 Task: Add Nordic Naturals Ultimate Omega 2X to the cart.
Action: Mouse moved to (314, 141)
Screenshot: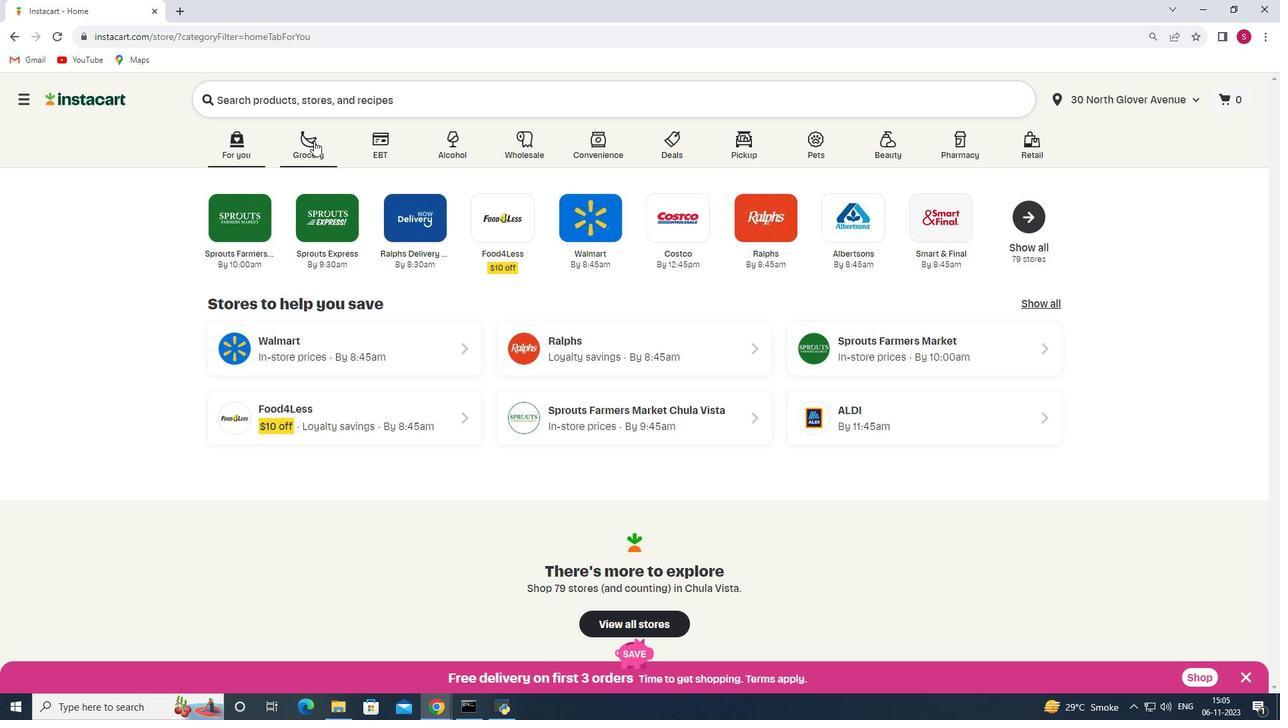 
Action: Mouse pressed left at (314, 141)
Screenshot: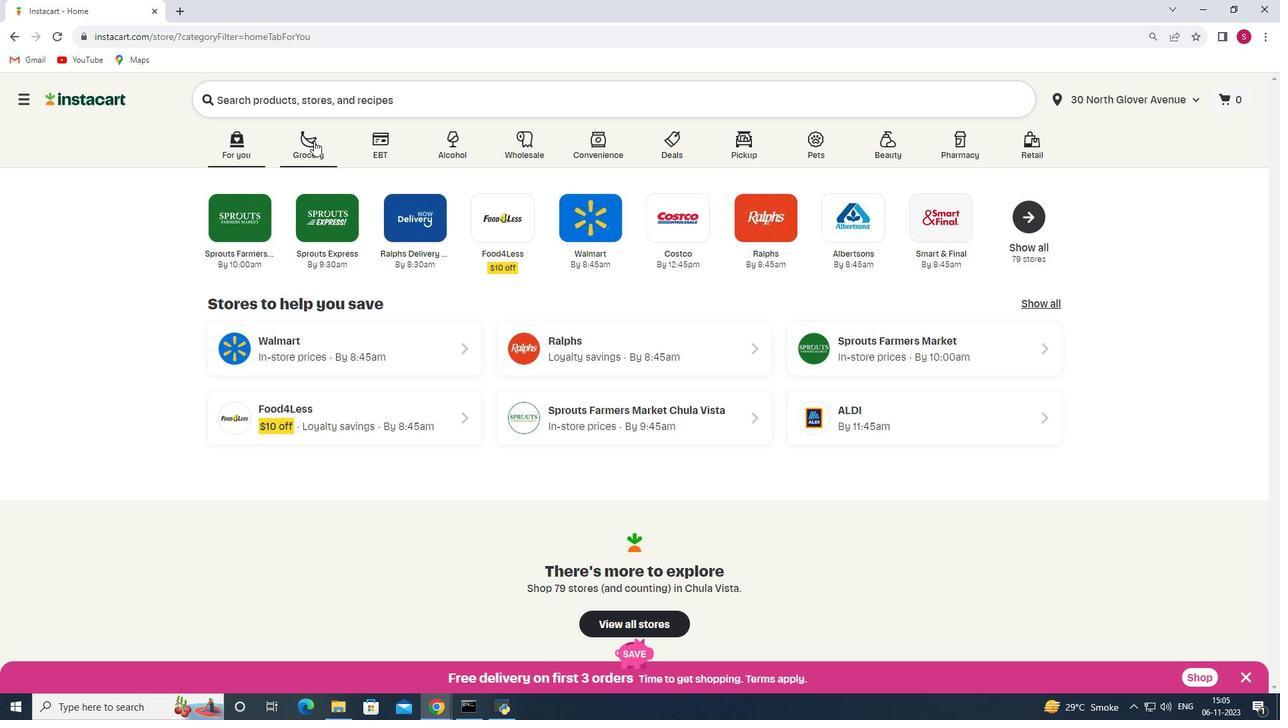 
Action: Mouse moved to (292, 384)
Screenshot: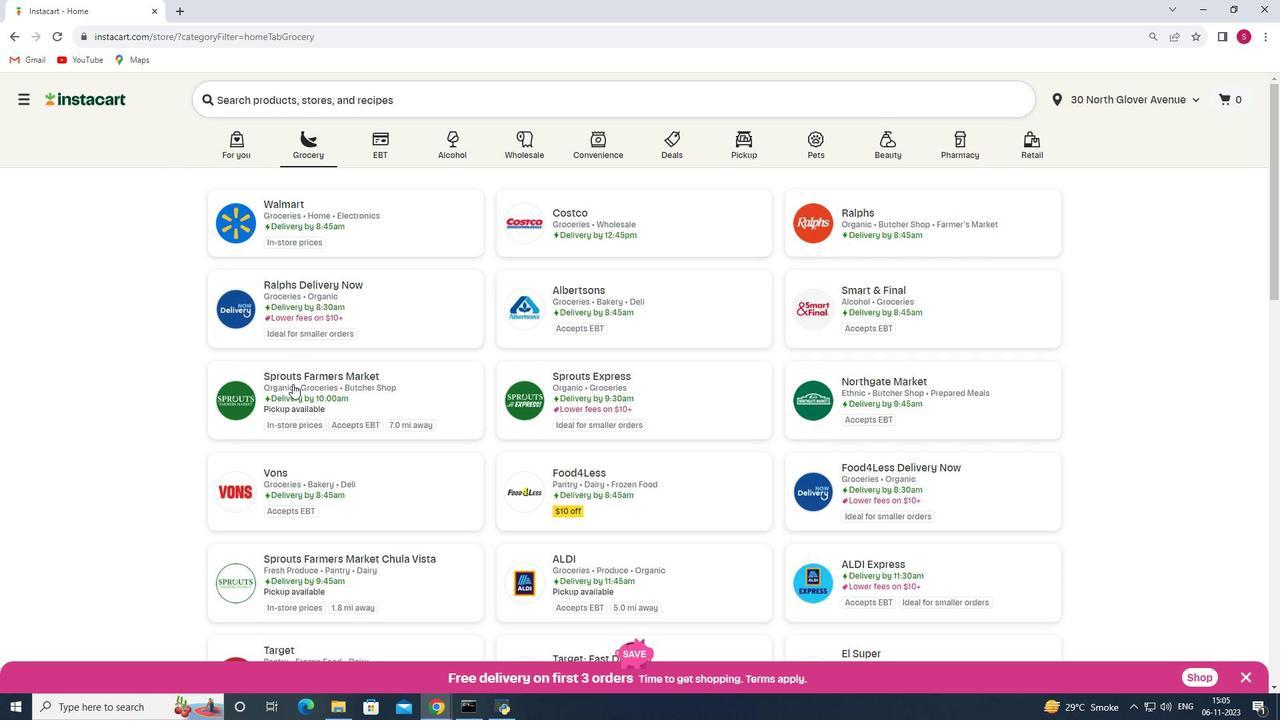 
Action: Mouse pressed left at (292, 384)
Screenshot: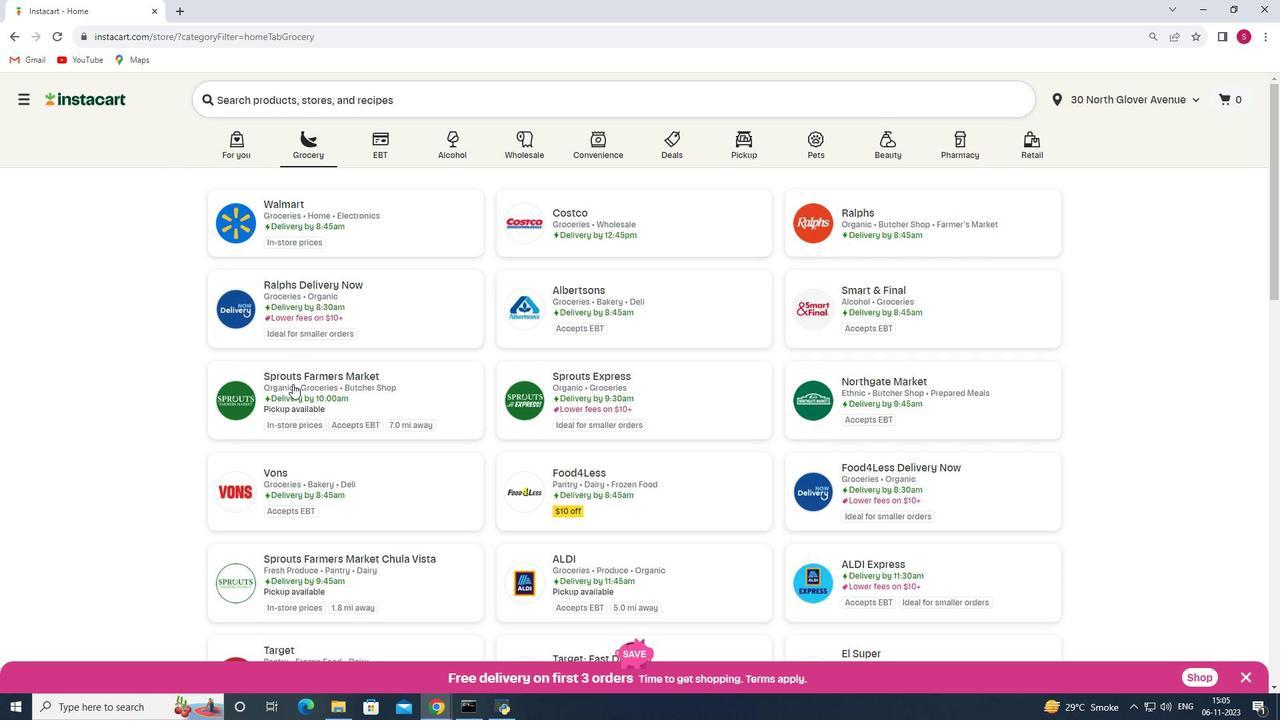 
Action: Mouse moved to (90, 440)
Screenshot: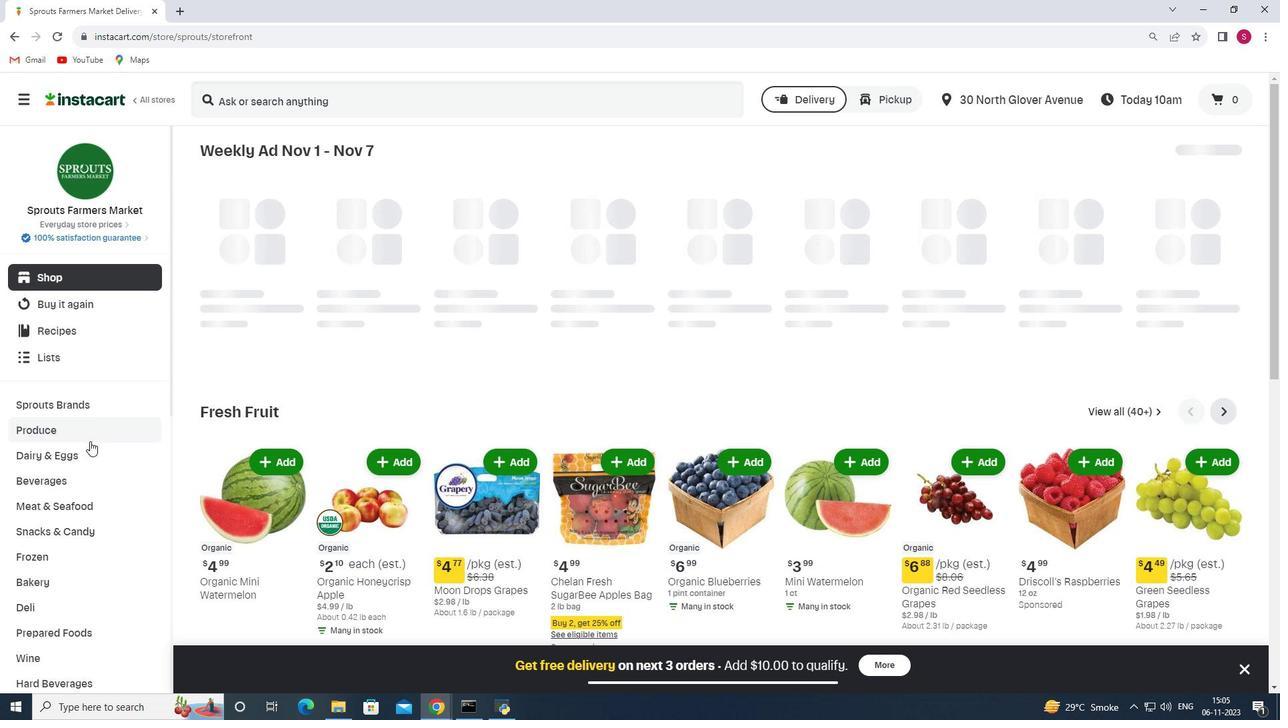 
Action: Mouse scrolled (90, 440) with delta (0, 0)
Screenshot: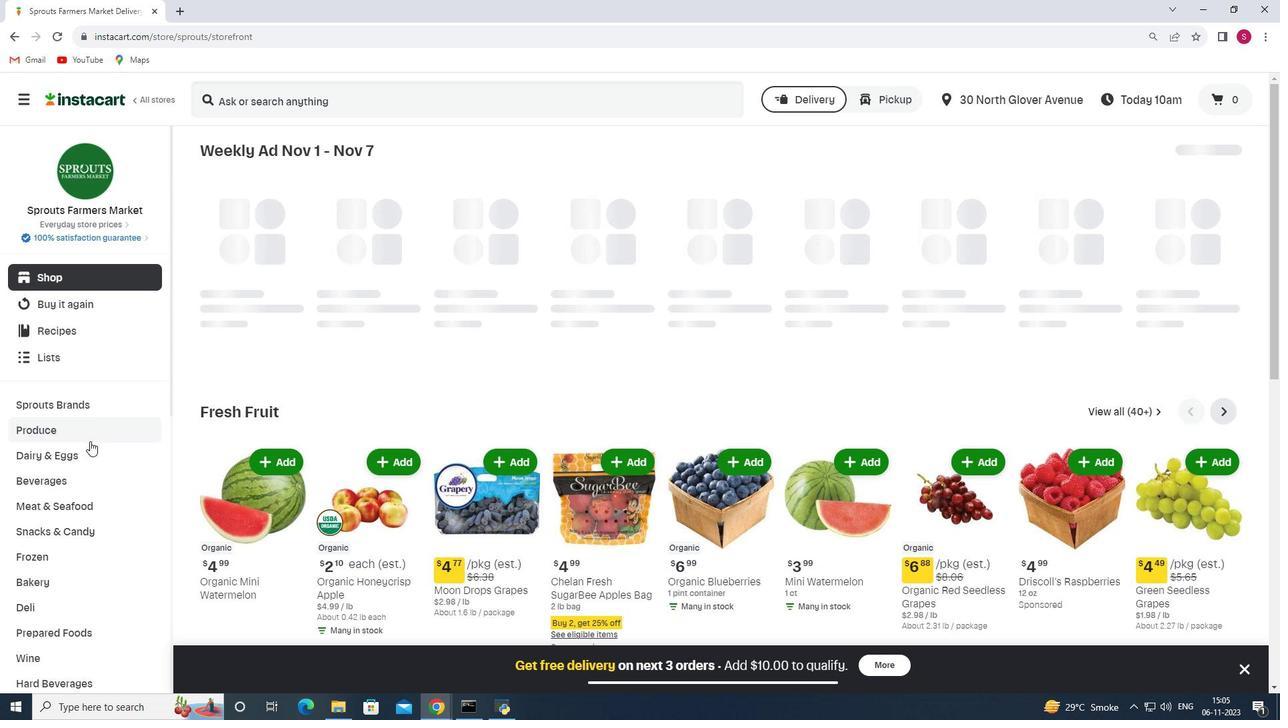 
Action: Mouse scrolled (90, 440) with delta (0, 0)
Screenshot: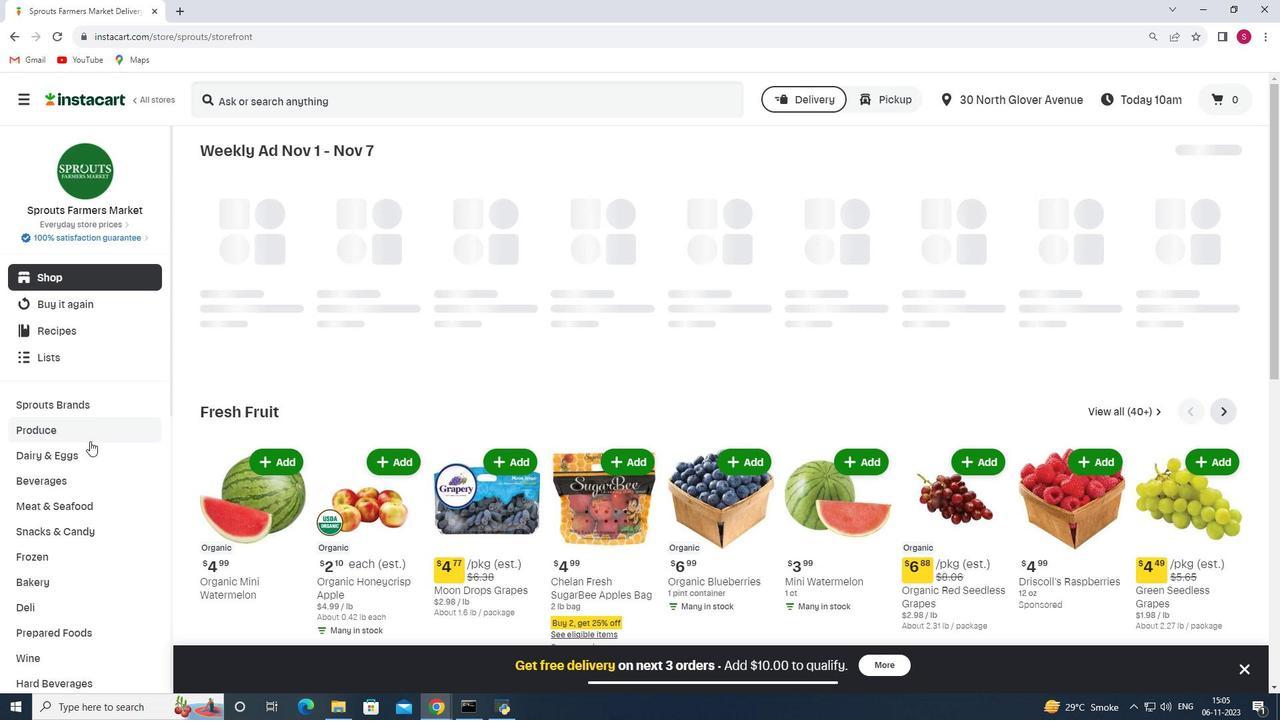 
Action: Mouse moved to (90, 441)
Screenshot: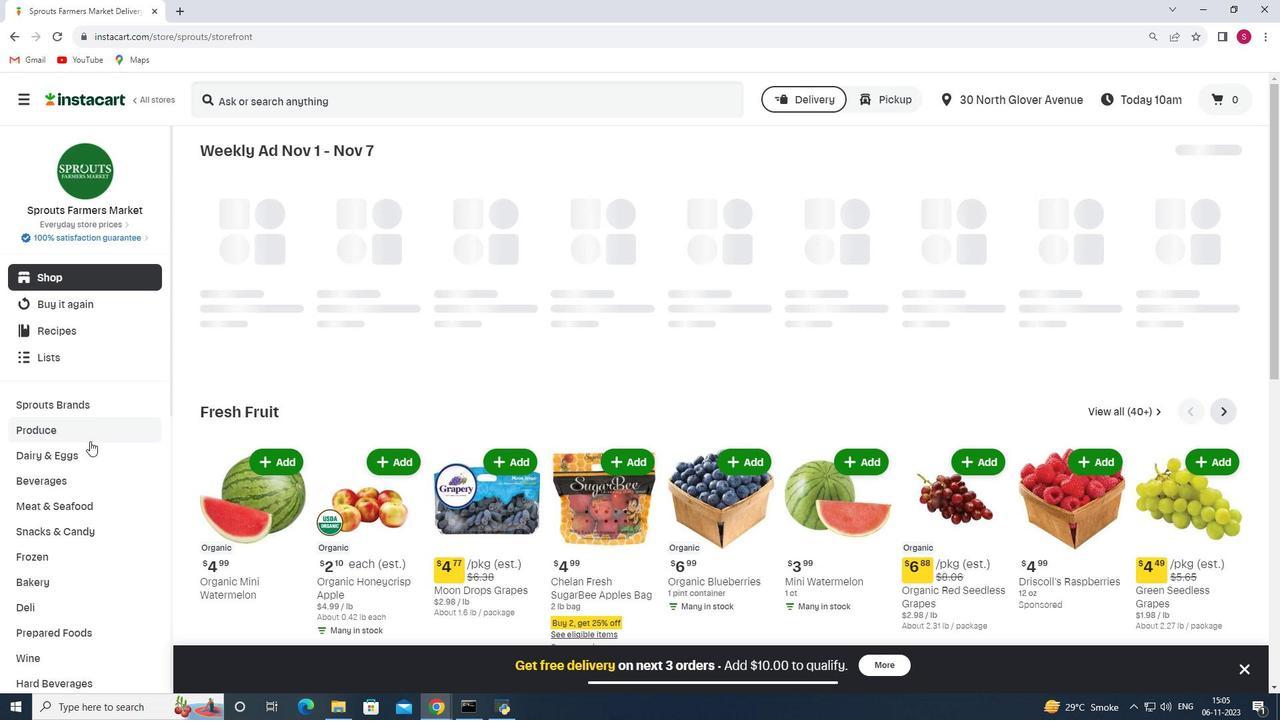 
Action: Mouse scrolled (90, 440) with delta (0, 0)
Screenshot: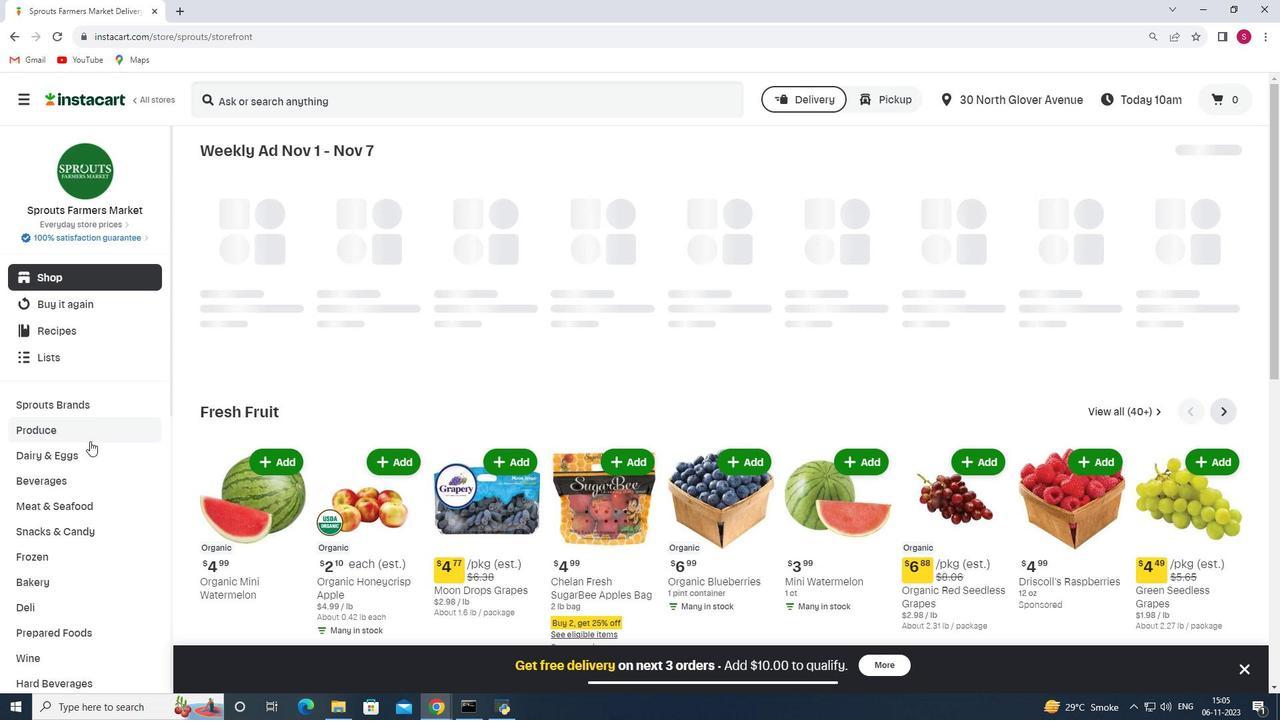 
Action: Mouse scrolled (90, 440) with delta (0, 0)
Screenshot: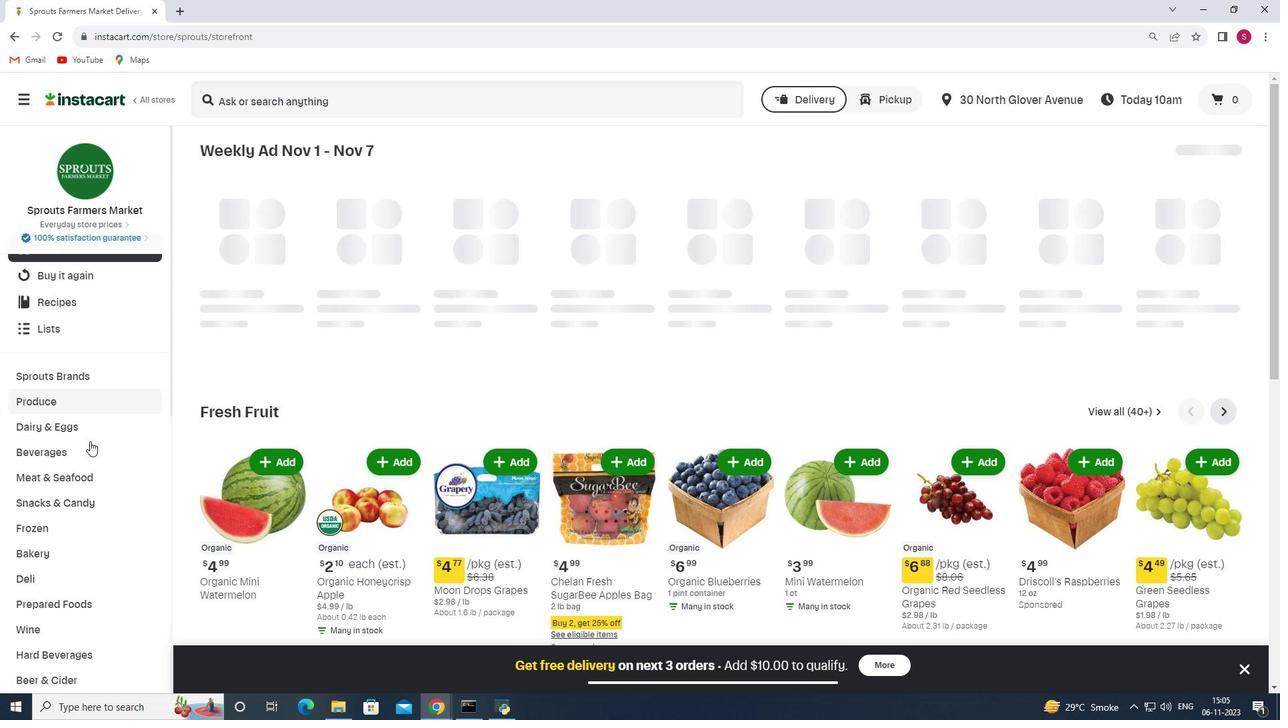 
Action: Mouse scrolled (90, 440) with delta (0, 0)
Screenshot: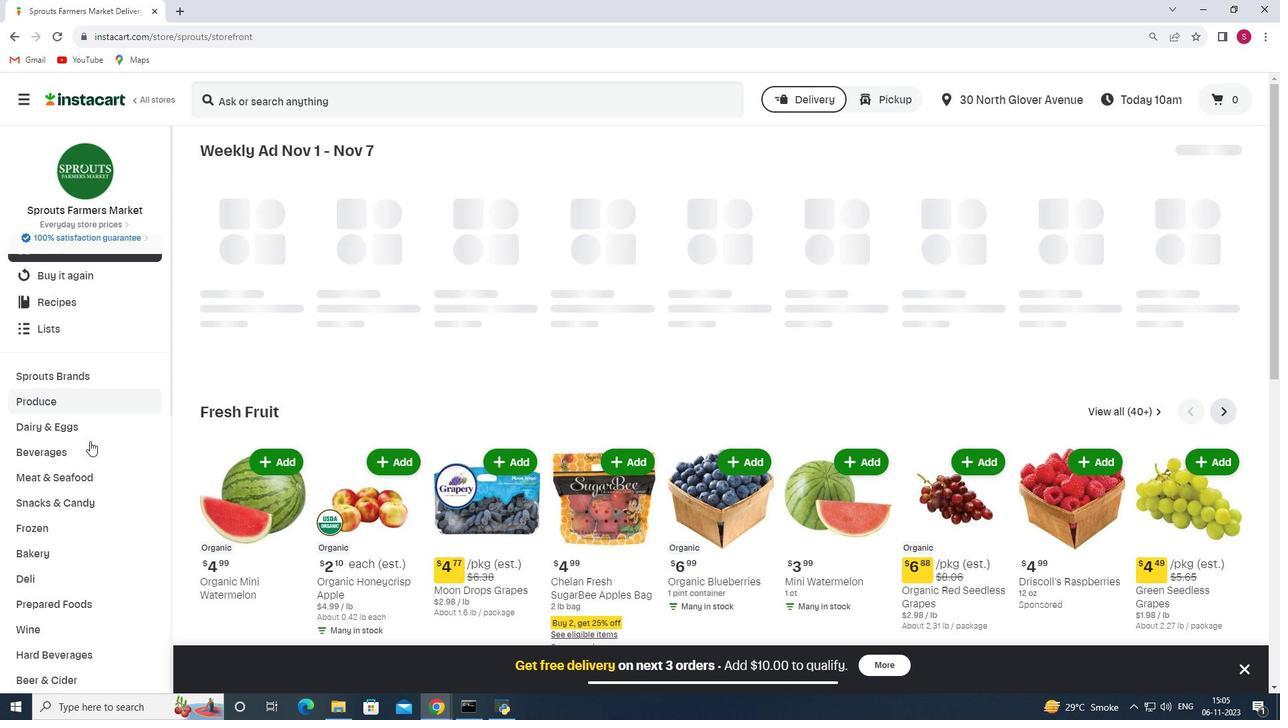 
Action: Mouse moved to (90, 444)
Screenshot: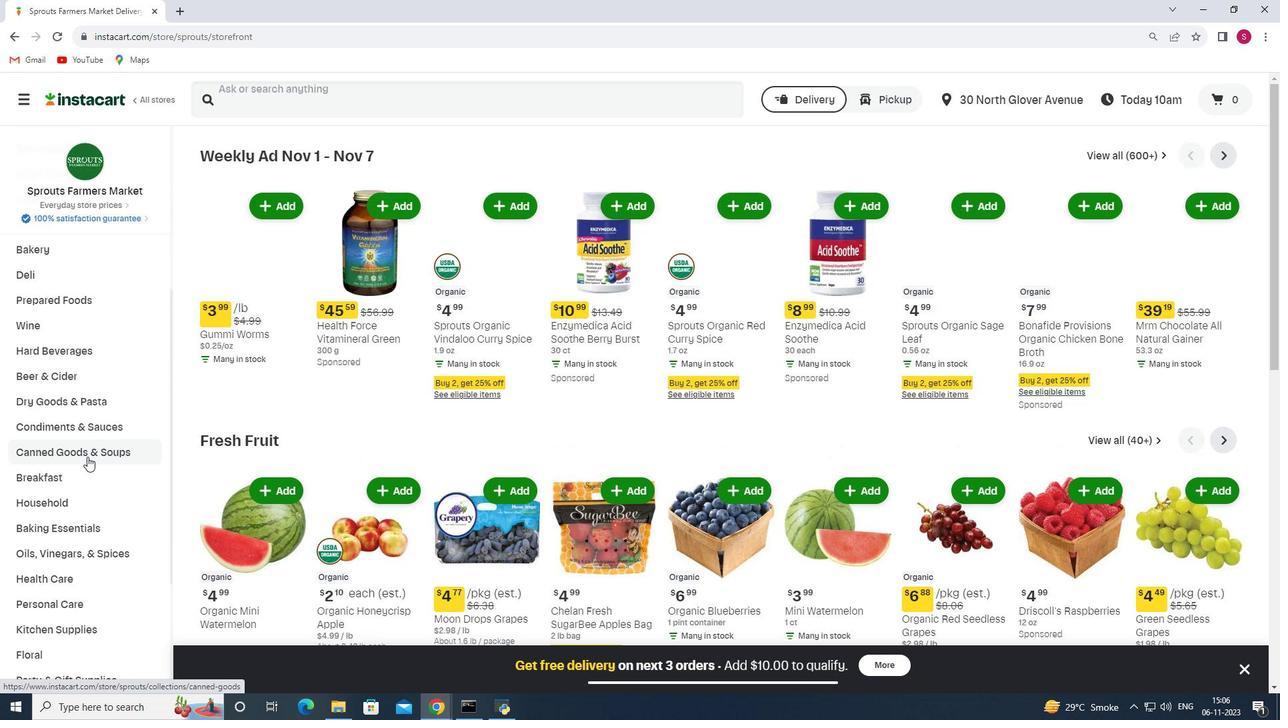 
Action: Mouse scrolled (90, 443) with delta (0, 0)
Screenshot: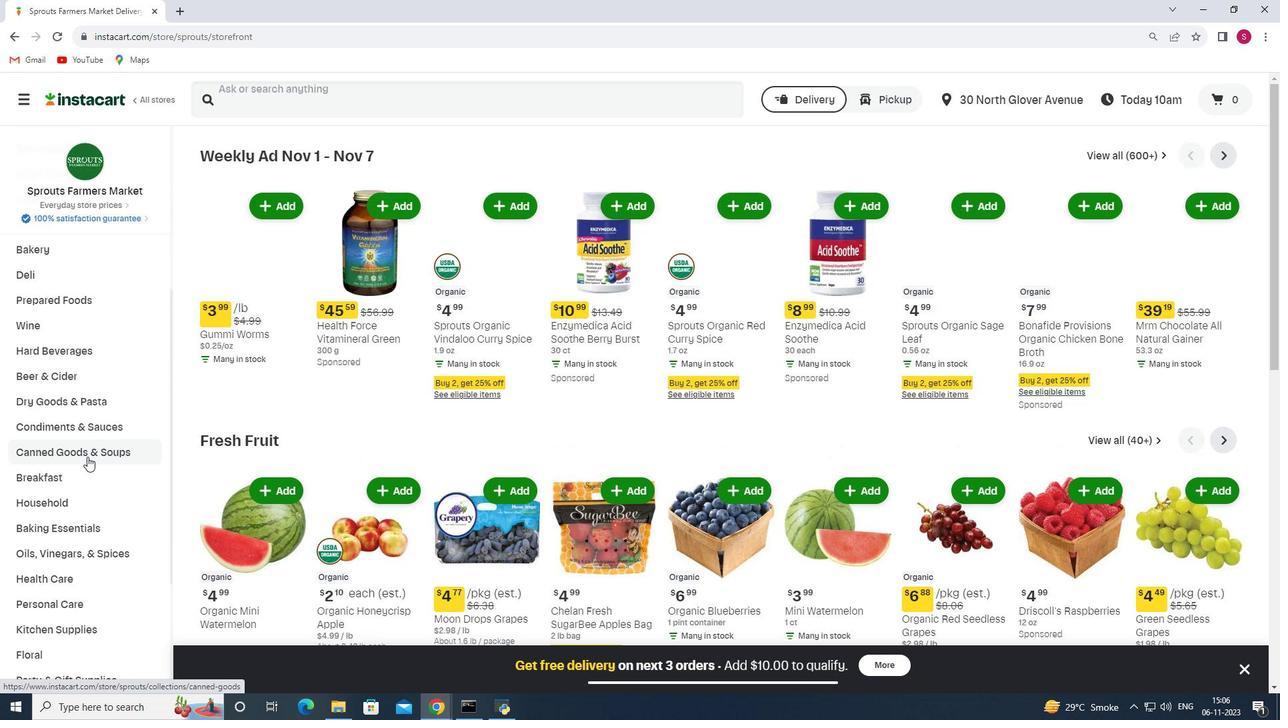 
Action: Mouse moved to (84, 468)
Screenshot: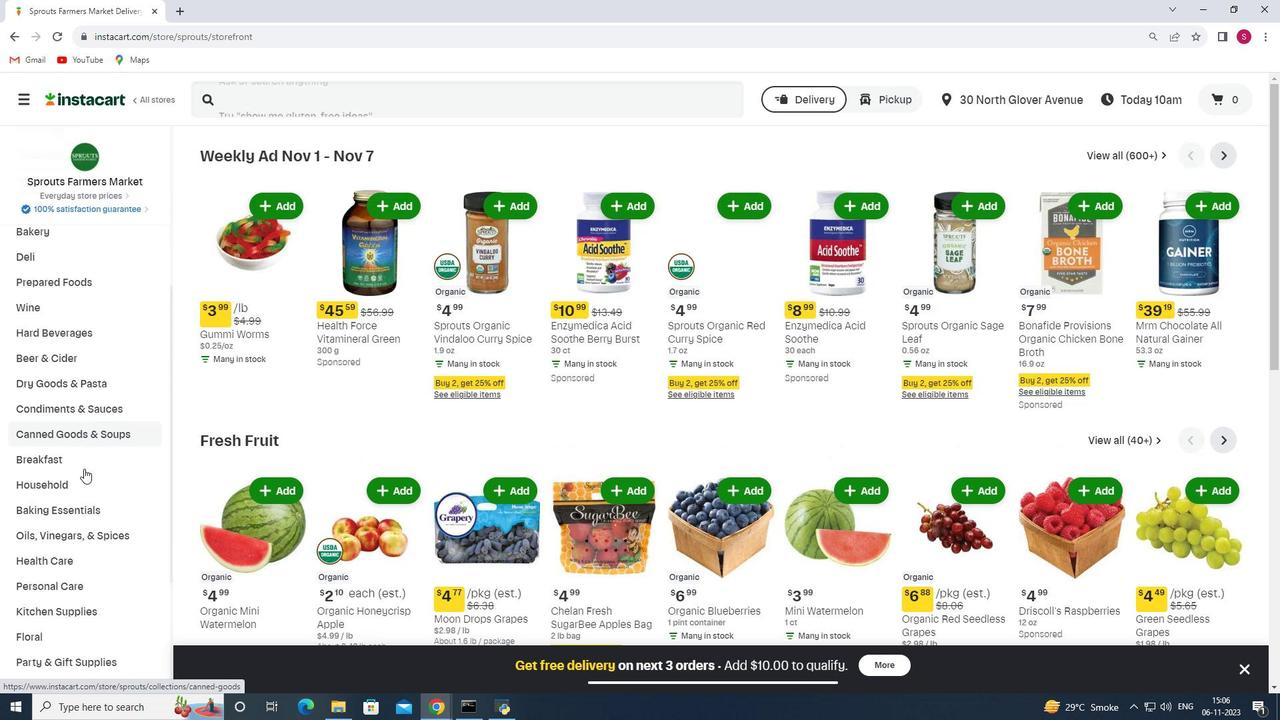 
Action: Mouse scrolled (84, 468) with delta (0, 0)
Screenshot: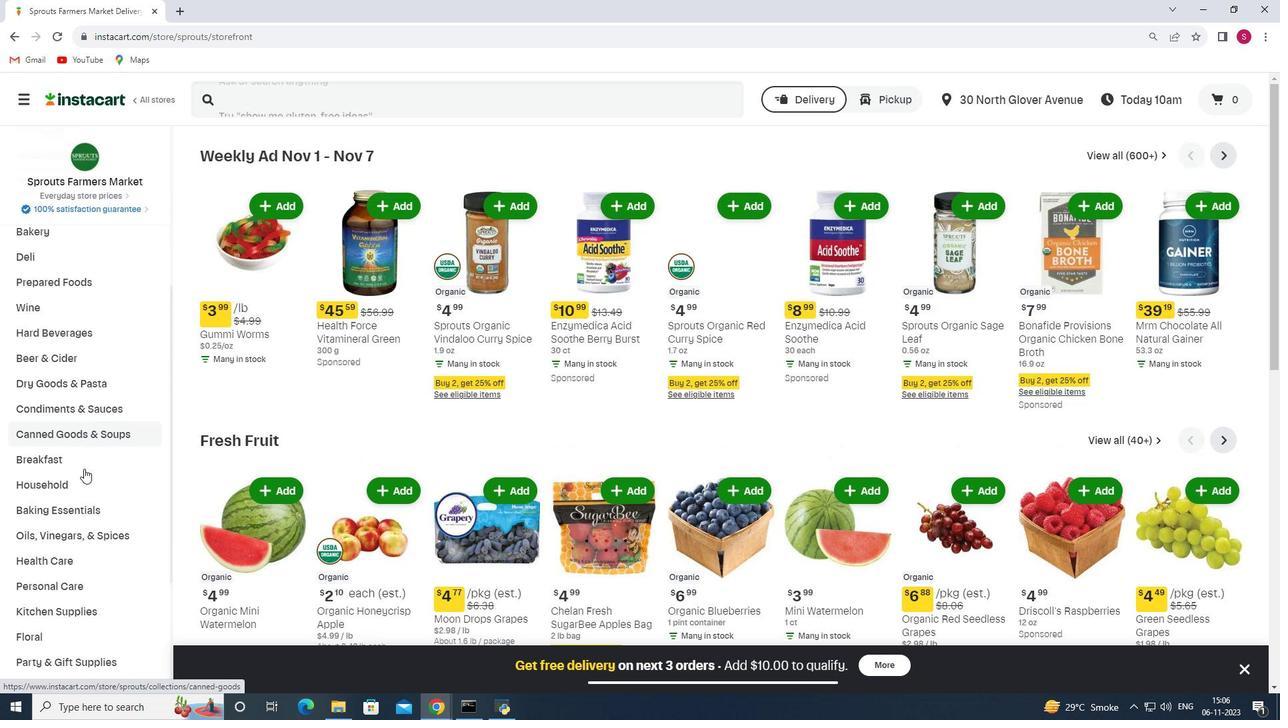 
Action: Mouse moved to (75, 443)
Screenshot: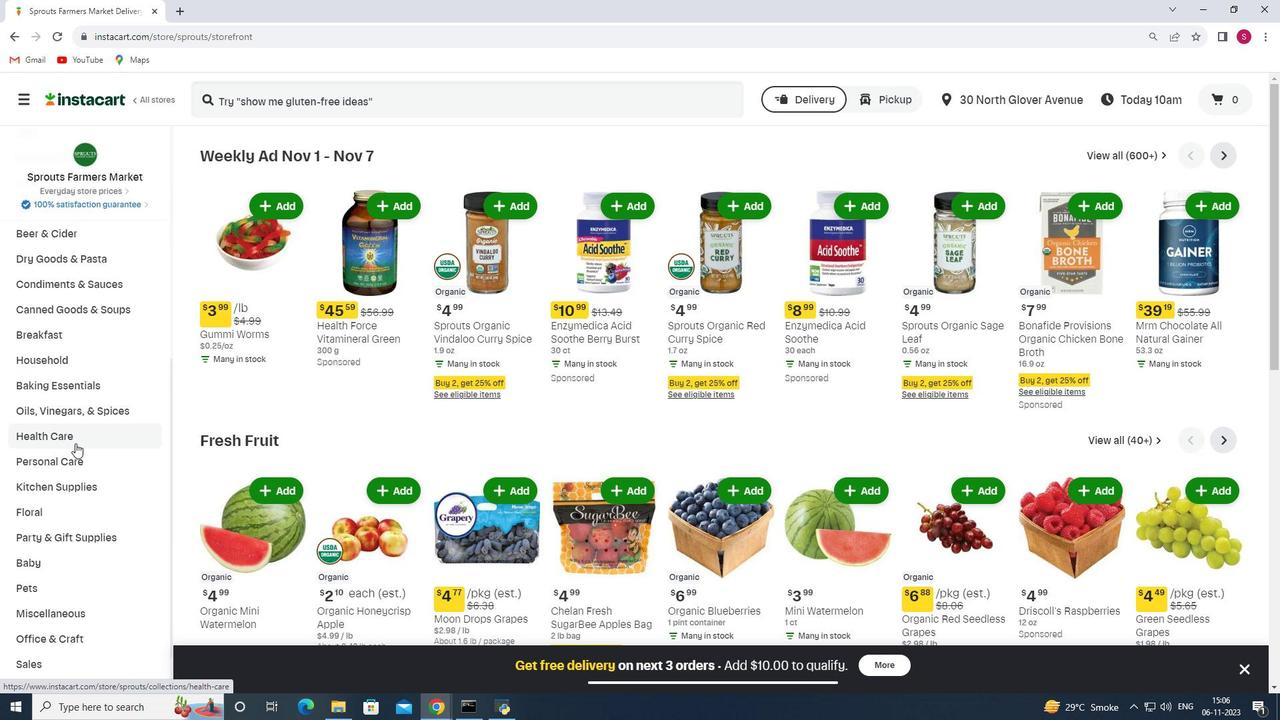 
Action: Mouse pressed left at (75, 443)
Screenshot: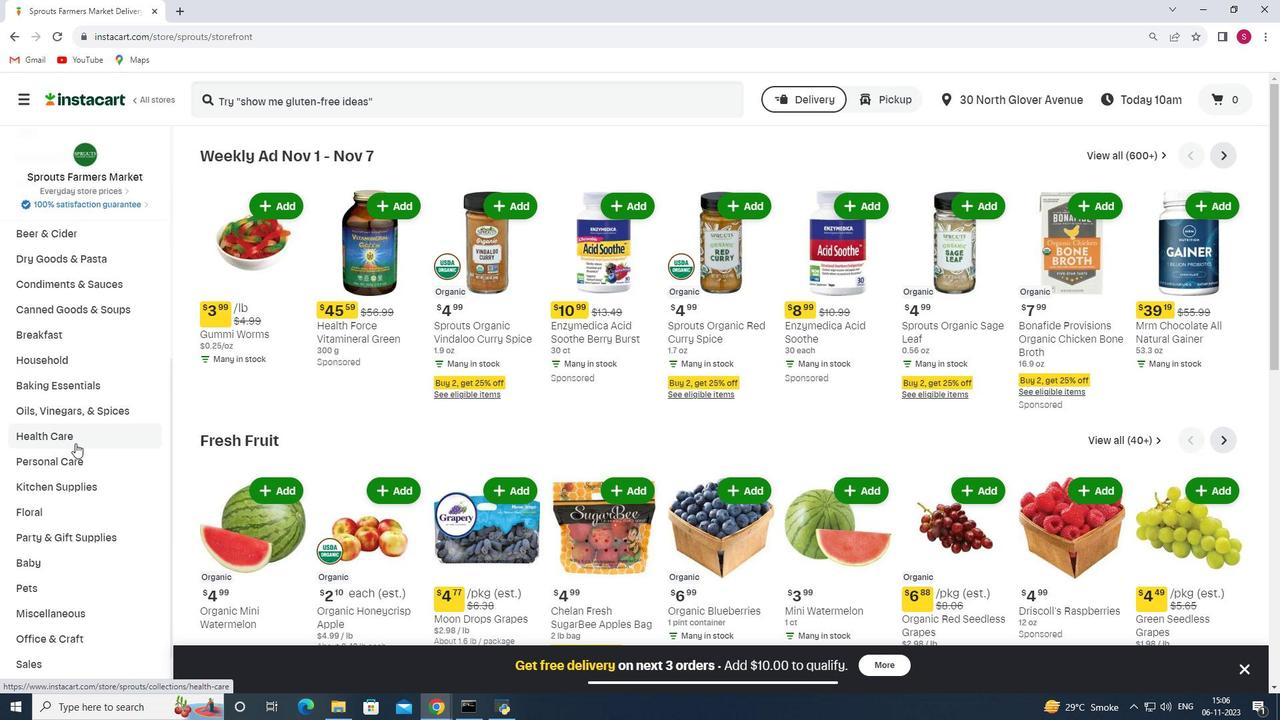 
Action: Mouse moved to (468, 190)
Screenshot: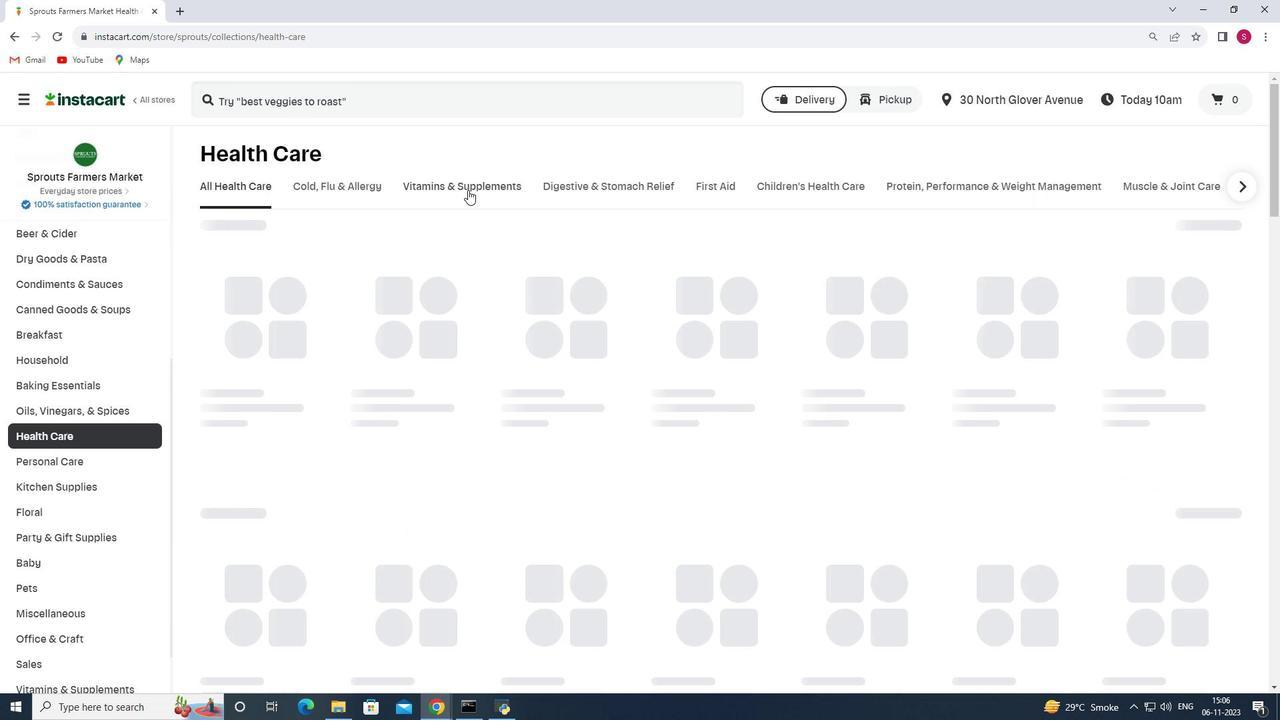 
Action: Mouse pressed left at (468, 190)
Screenshot: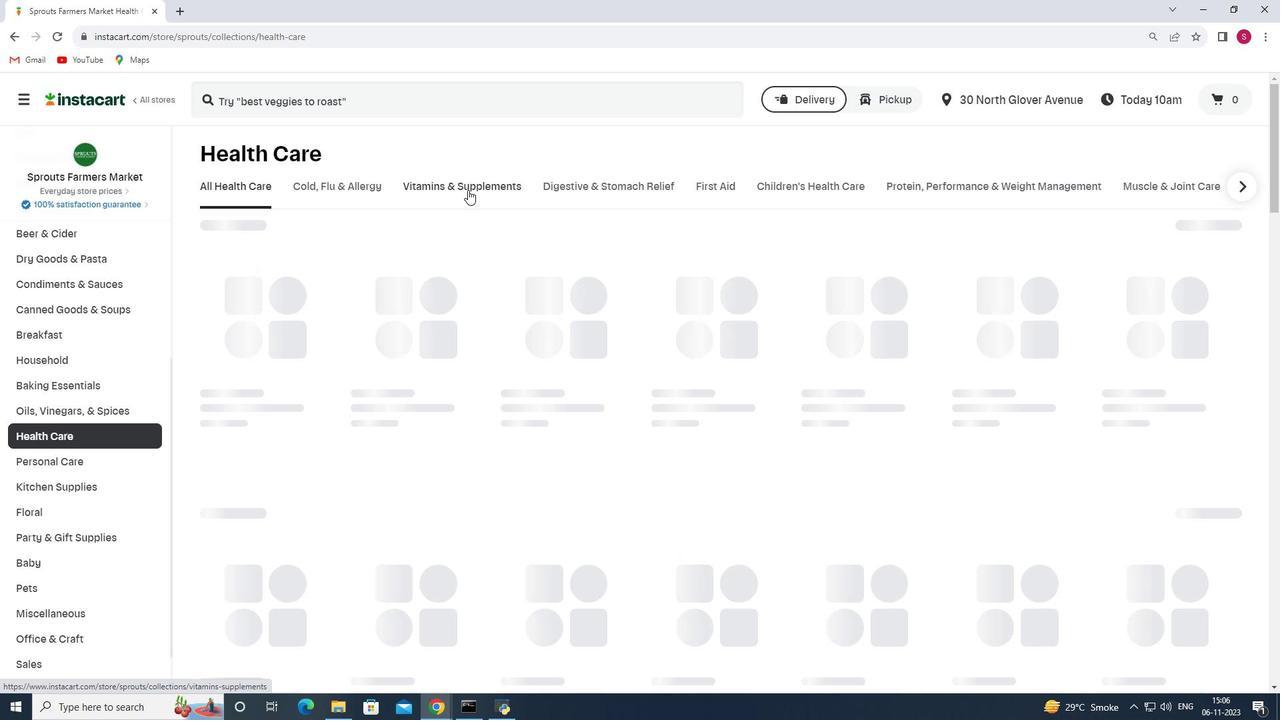 
Action: Mouse moved to (933, 232)
Screenshot: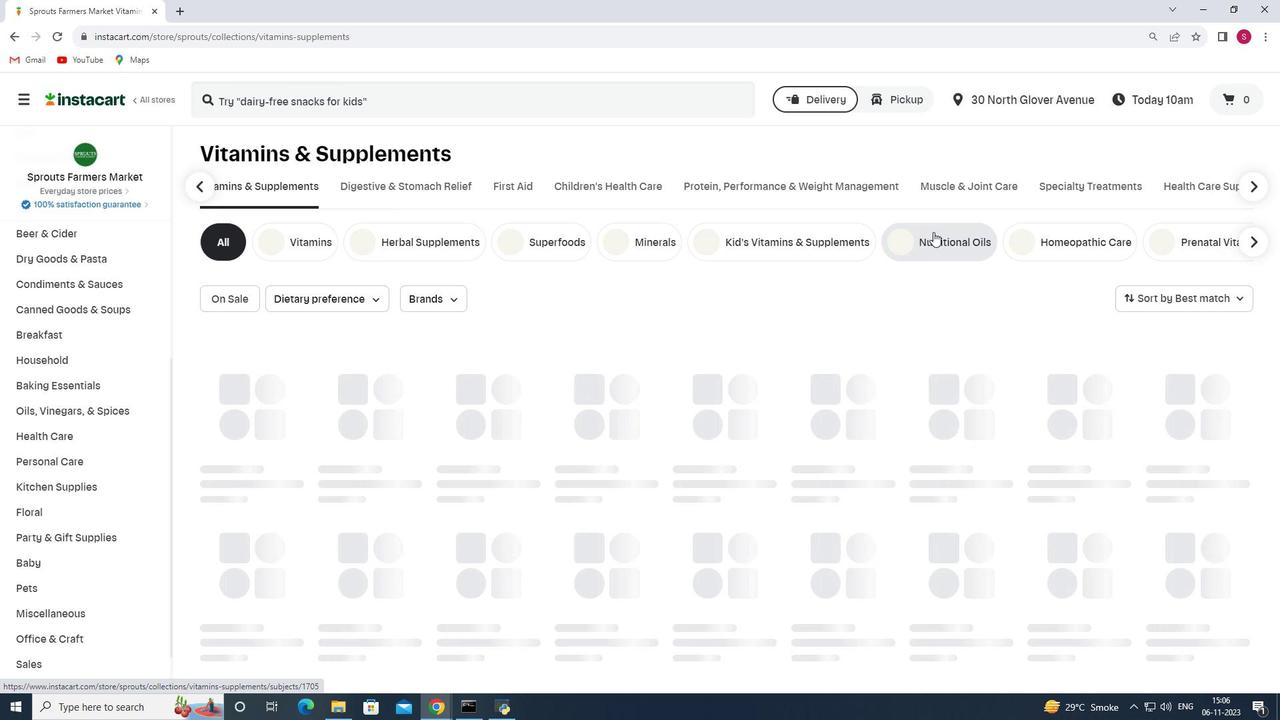 
Action: Mouse pressed left at (933, 232)
Screenshot: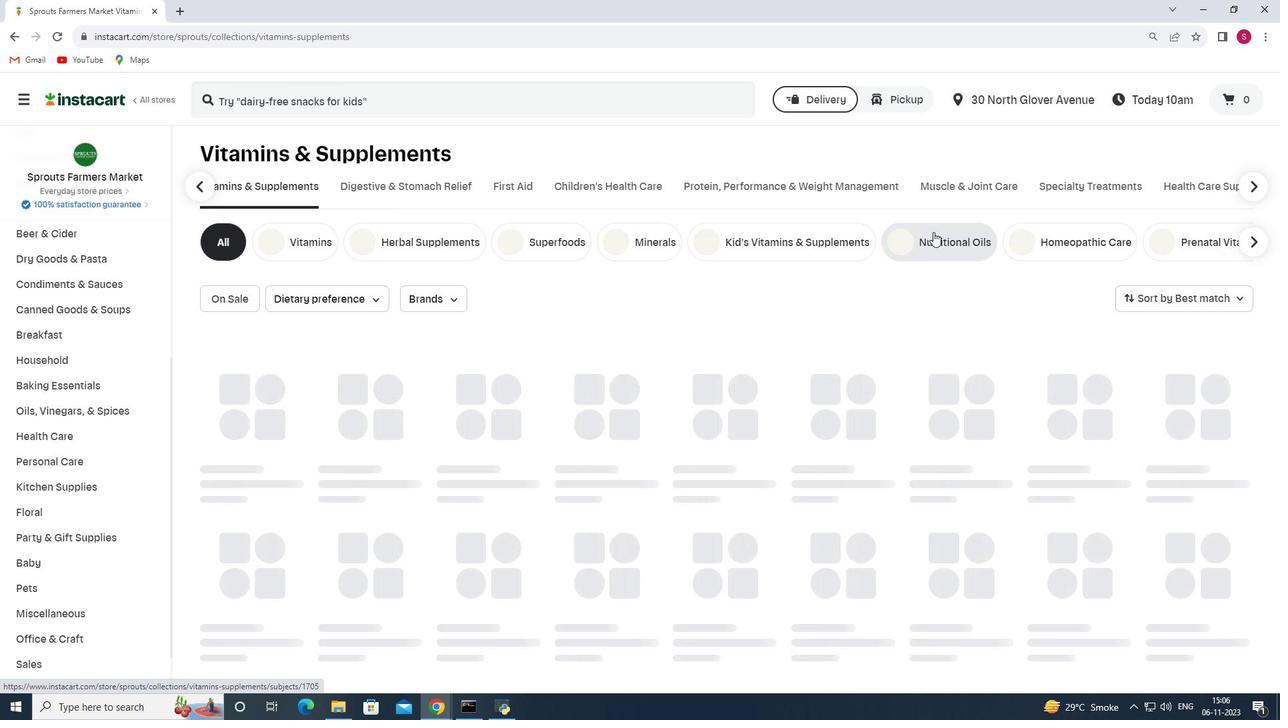 
Action: Mouse moved to (280, 92)
Screenshot: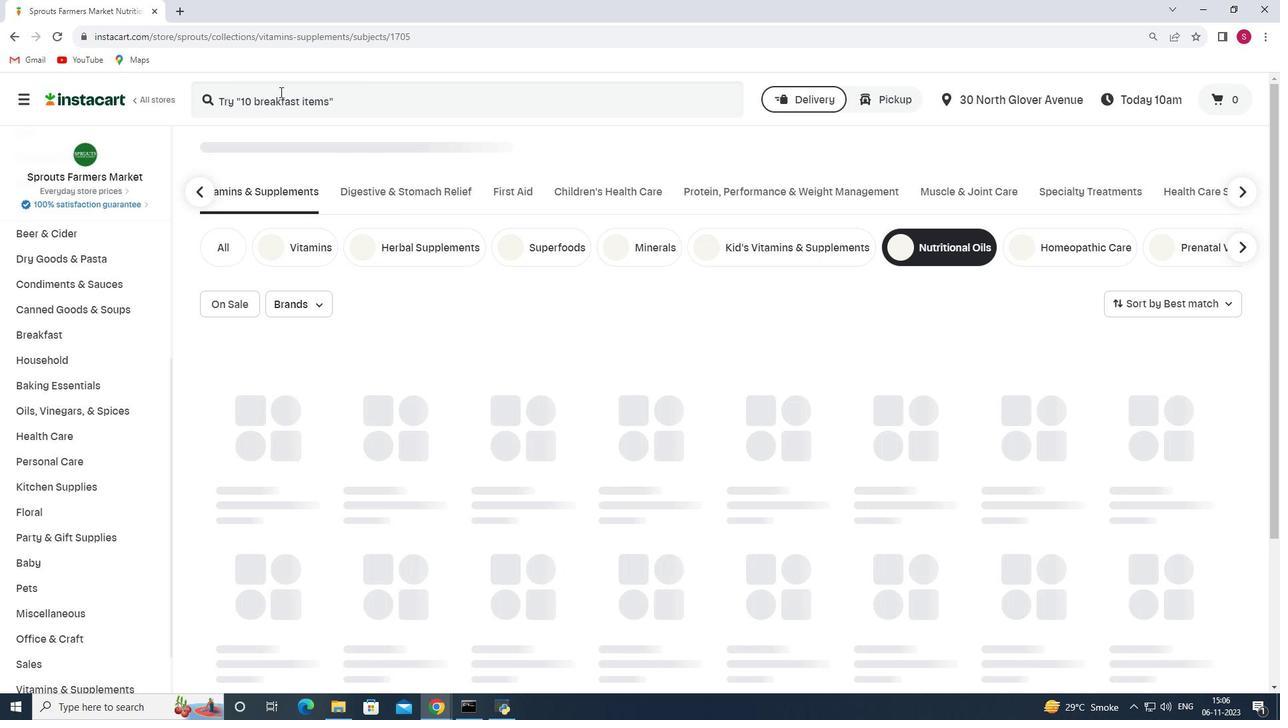 
Action: Mouse pressed left at (280, 92)
Screenshot: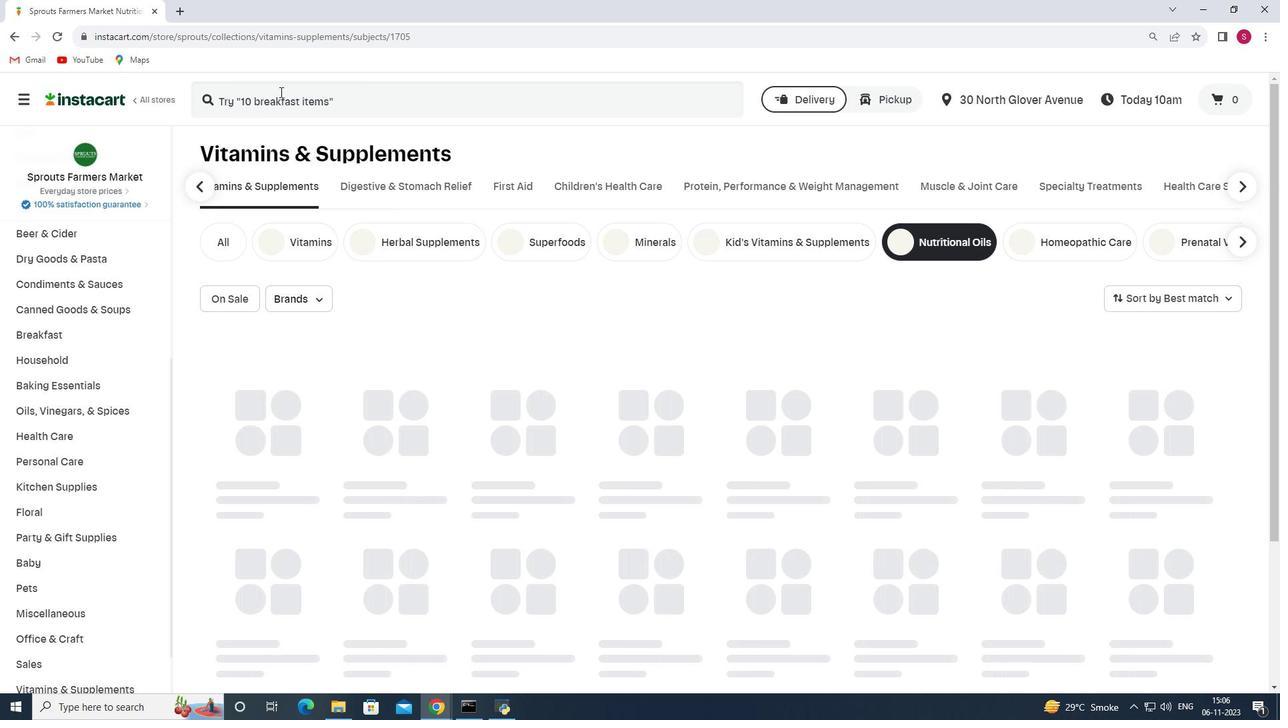 
Action: Key pressed <Key.shift>Nordic<Key.space><Key.shift>Naturals<Key.space><Key.shift>Ultimate<Key.space><Key.shift>Omega<Key.space>2<Key.shift>X<Key.enter>
Screenshot: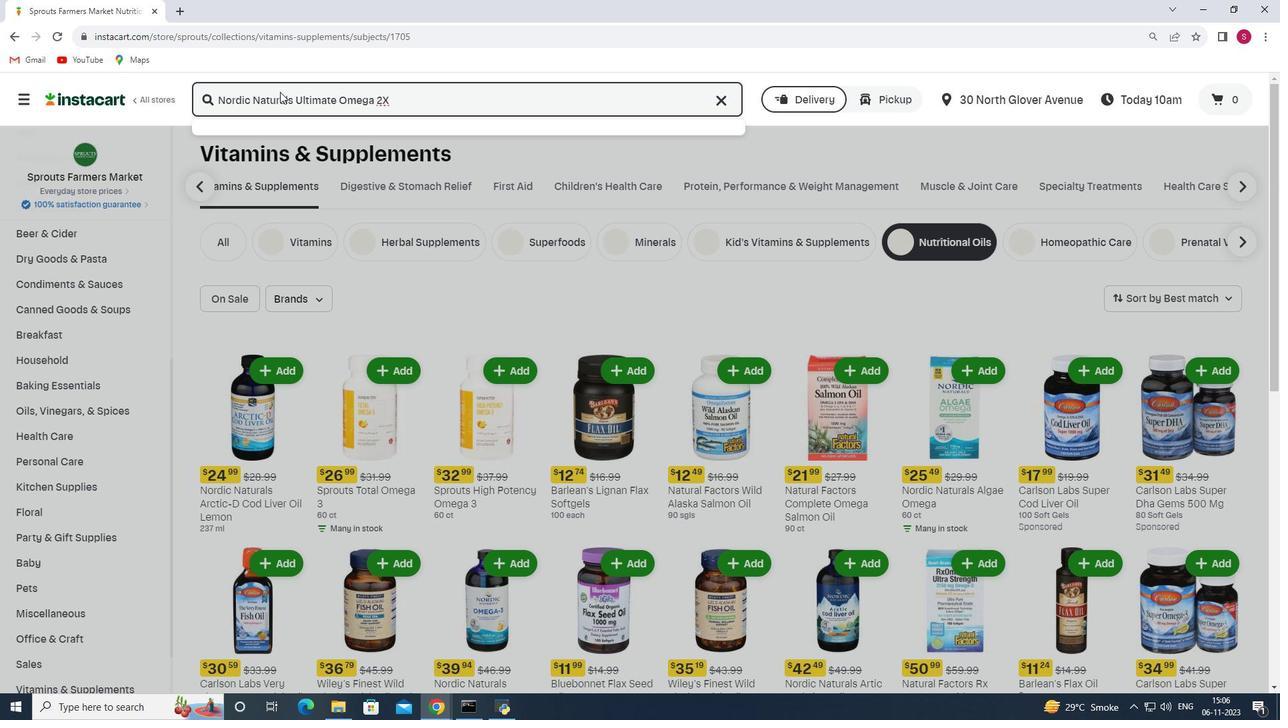 
Action: Mouse moved to (767, 234)
Screenshot: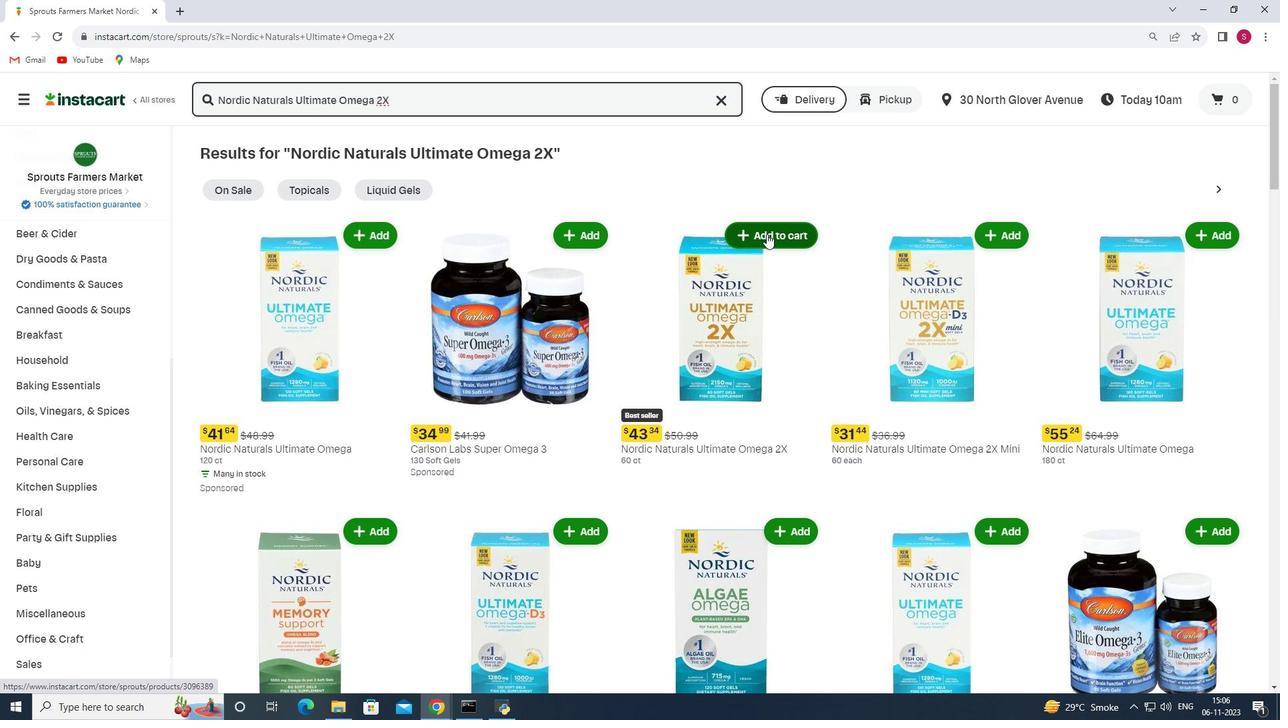 
Action: Mouse pressed left at (767, 234)
Screenshot: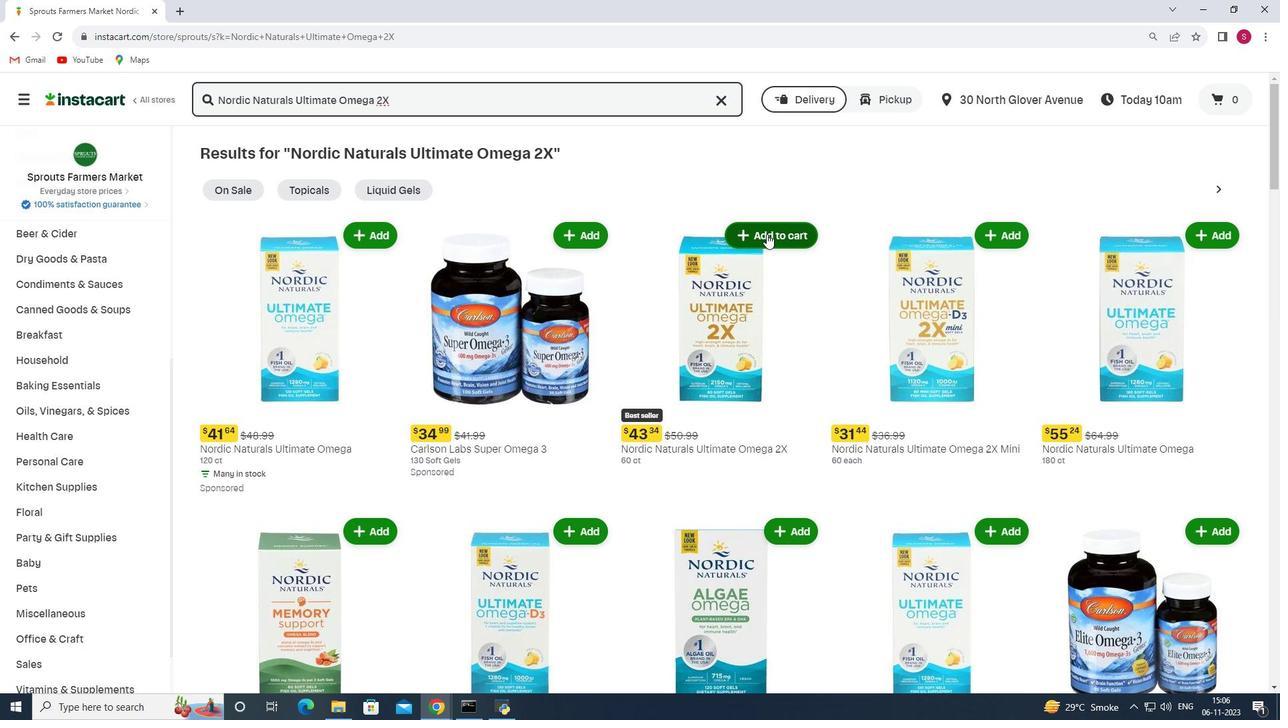 
